Task: Create an interactive 3D model of a chemical molecule.
Action: Mouse moved to (126, 57)
Screenshot: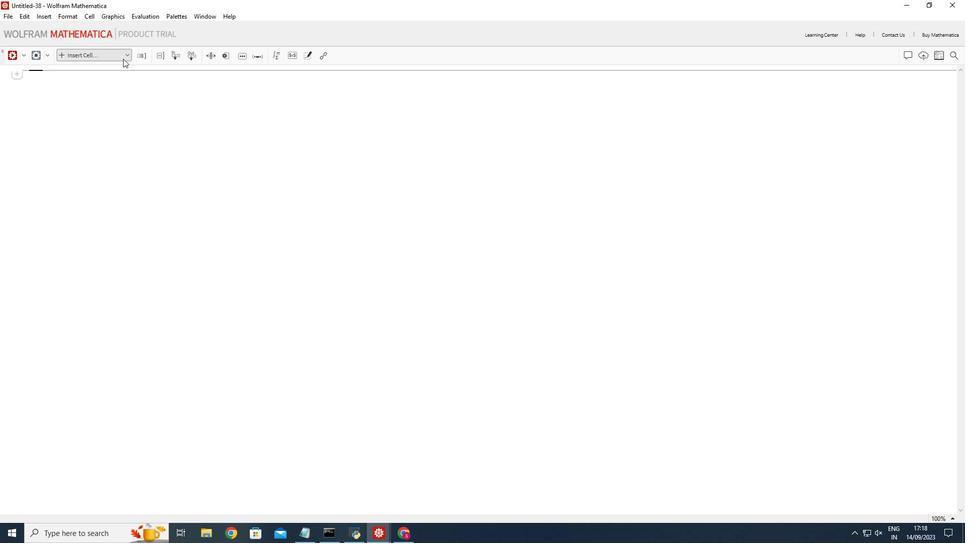 
Action: Mouse pressed left at (126, 57)
Screenshot: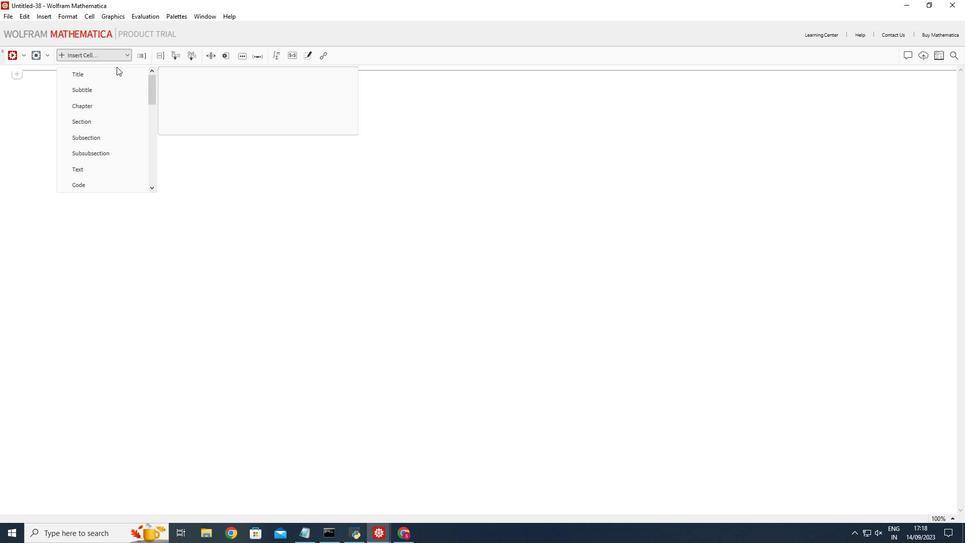 
Action: Mouse moved to (80, 72)
Screenshot: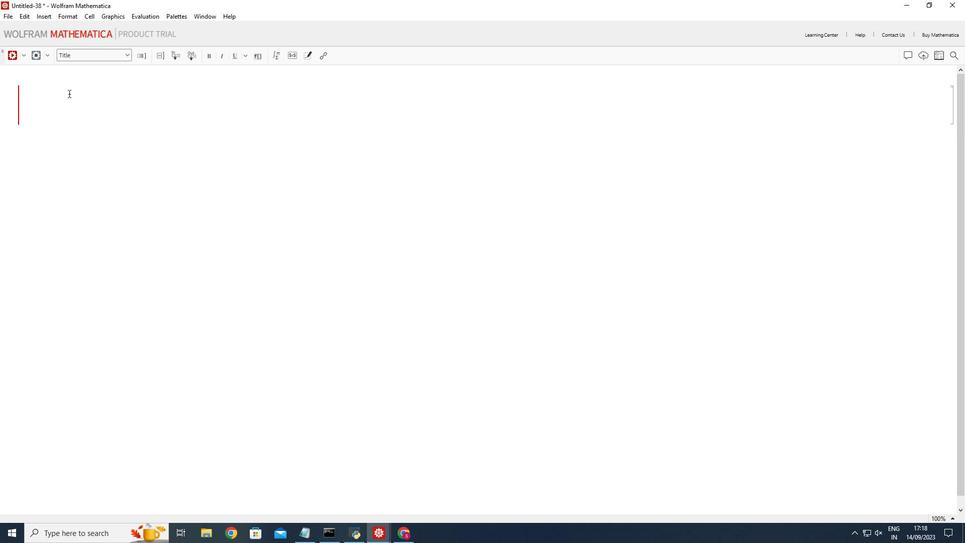 
Action: Mouse pressed left at (80, 72)
Screenshot: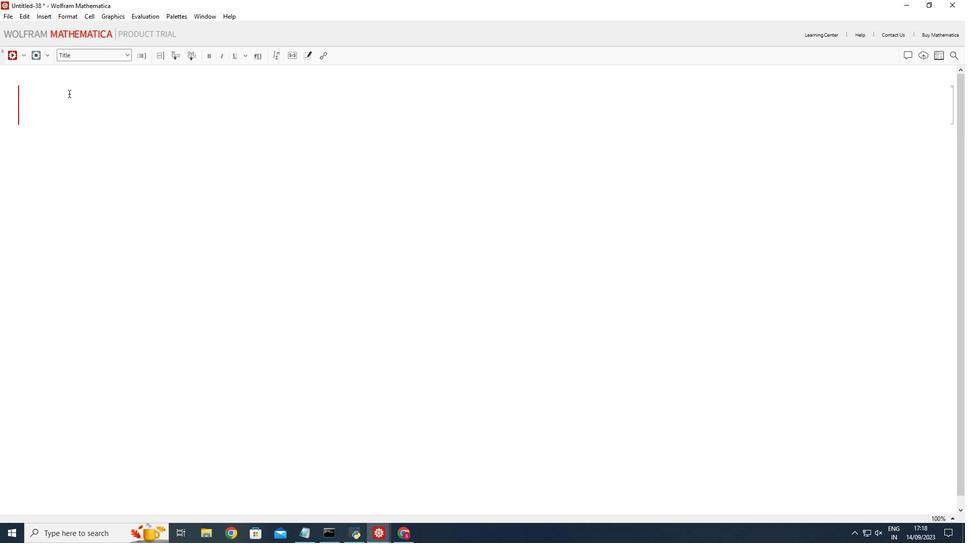 
Action: Mouse moved to (69, 94)
Screenshot: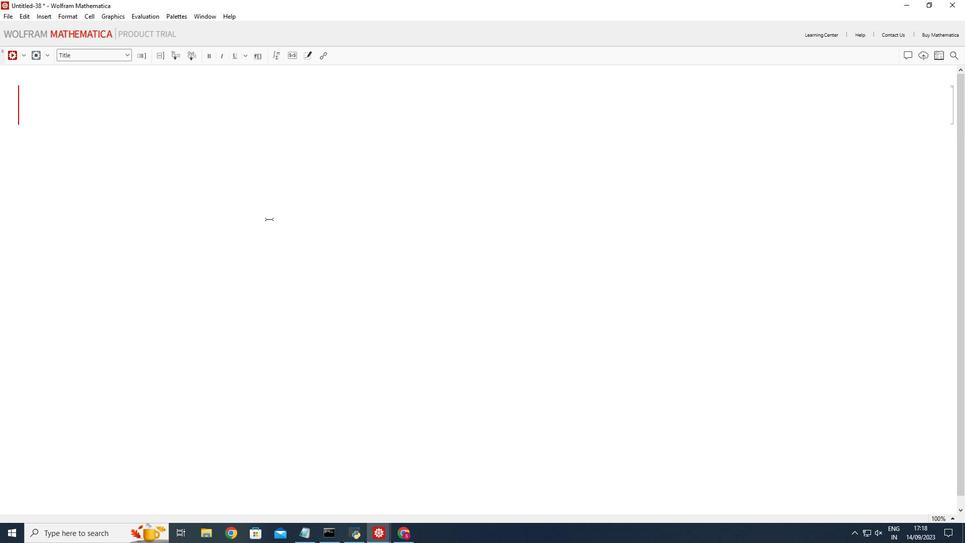 
Action: Mouse pressed left at (69, 94)
Screenshot: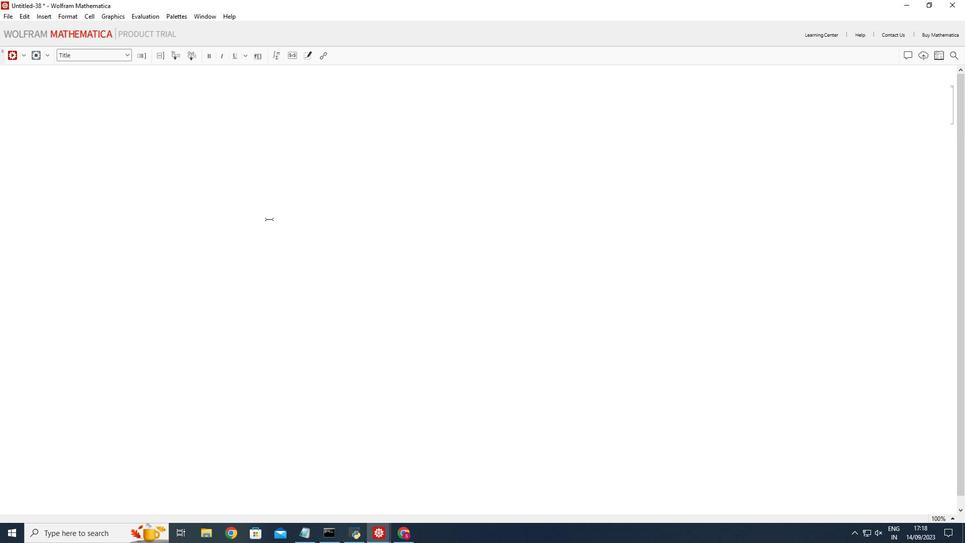 
Action: Mouse moved to (269, 219)
Screenshot: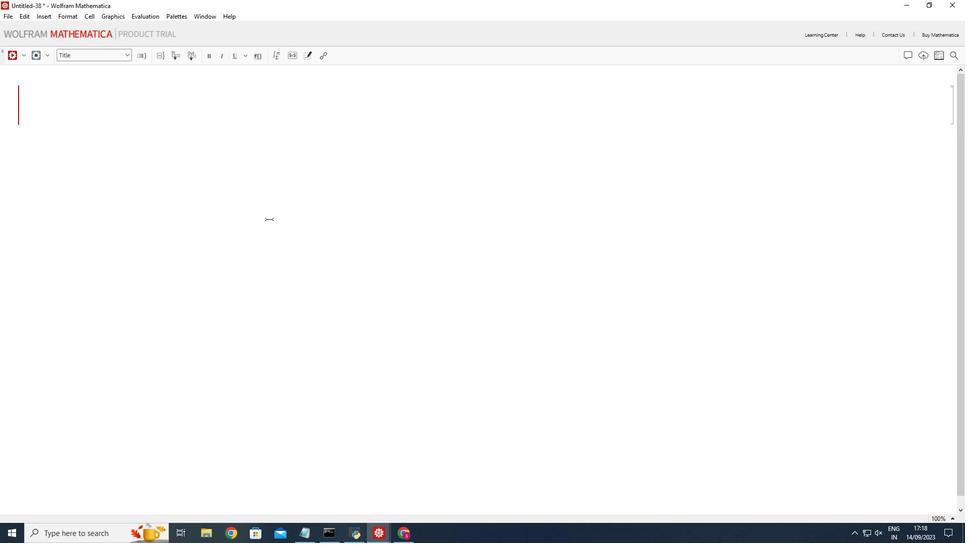 
Action: Key pressed <Key.shift_r>#<Key.shift_r>D<Key.backspace><Key.backspace>3<Key.shift_r>D<Key.space>model<Key.space>of<Key.space>a<Key.space>chemical<Key.space>molecule
Screenshot: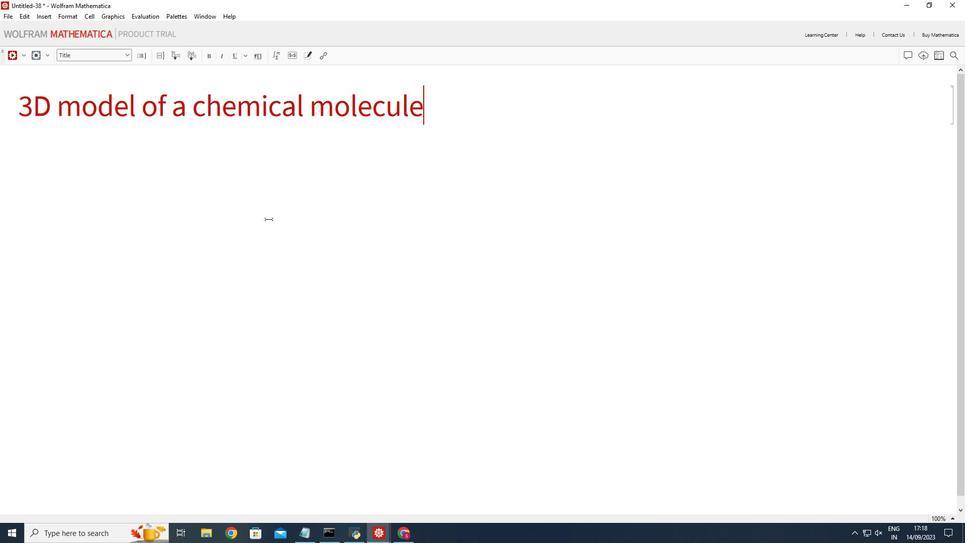 
Action: Mouse scrolled (269, 219) with delta (0, 0)
Screenshot: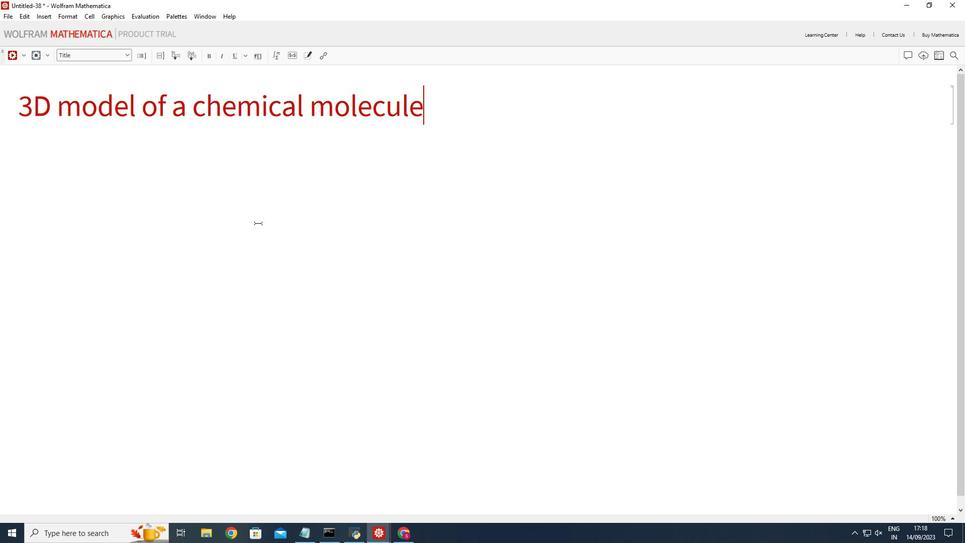
Action: Mouse moved to (241, 222)
Screenshot: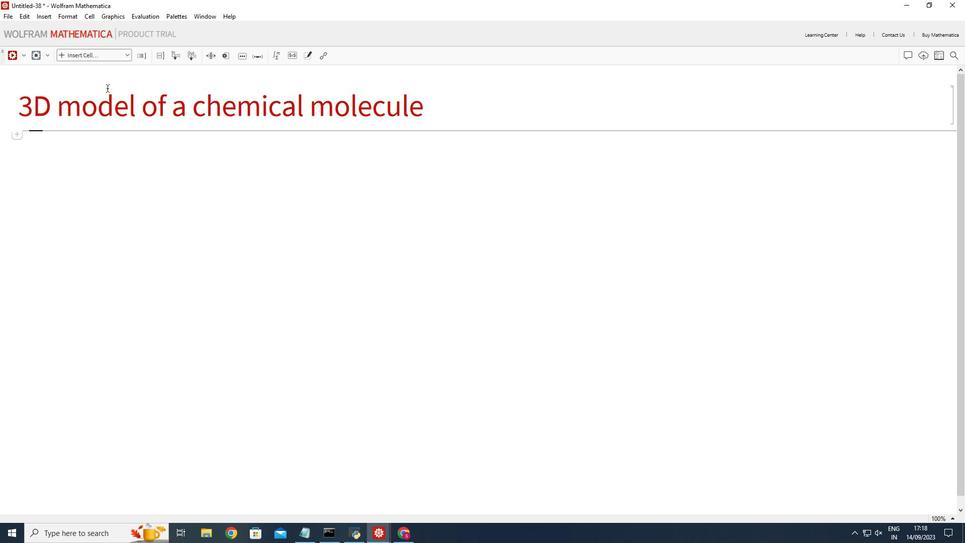 
Action: Mouse pressed left at (241, 222)
Screenshot: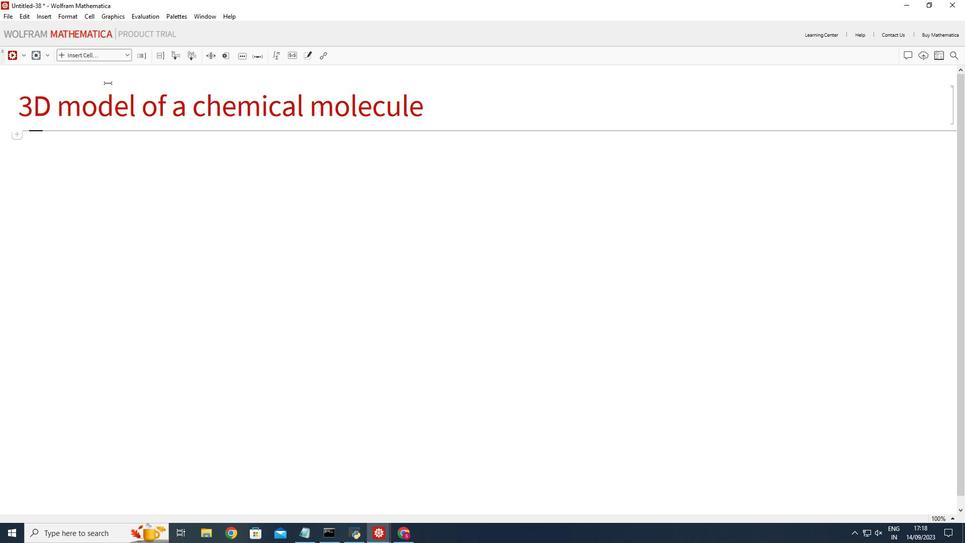
Action: Mouse moved to (129, 55)
Screenshot: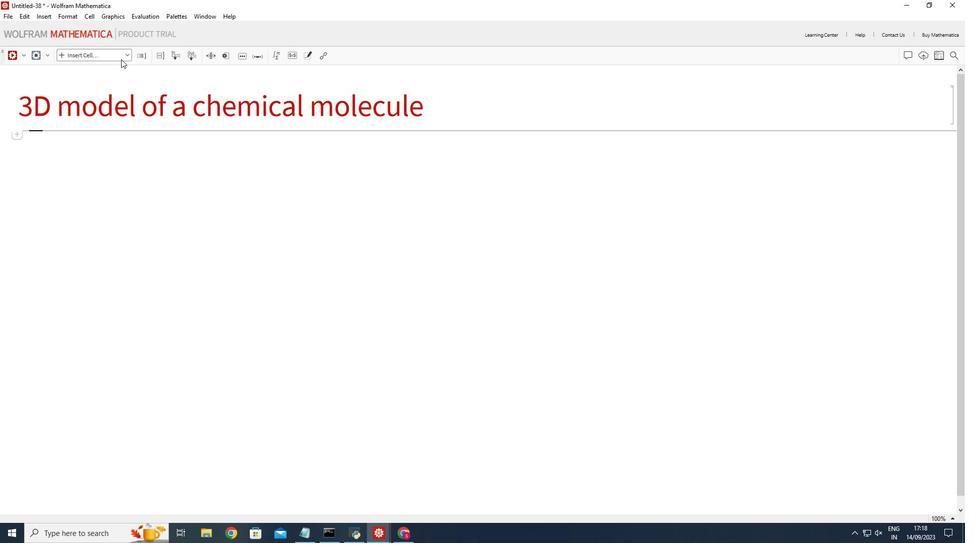 
Action: Mouse pressed left at (129, 55)
Screenshot: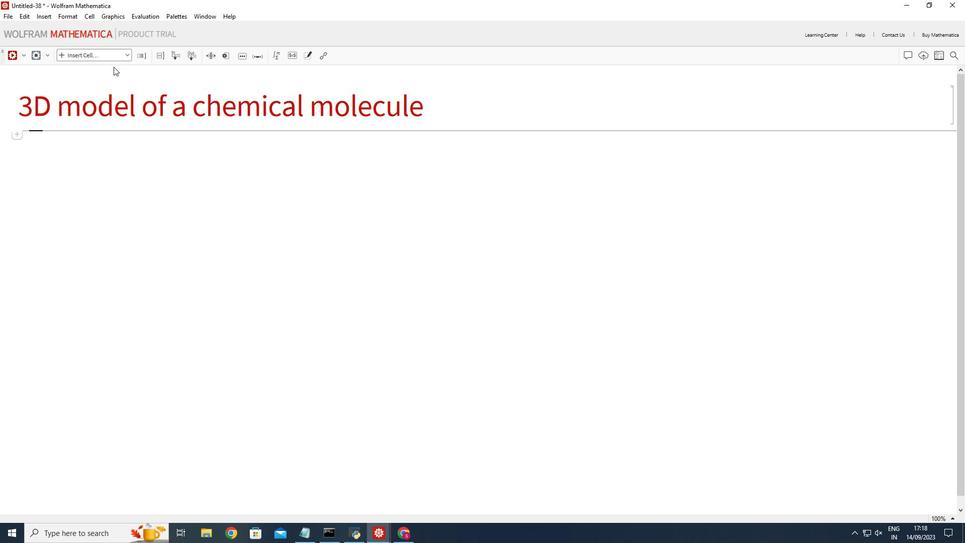 
Action: Mouse moved to (88, 182)
Screenshot: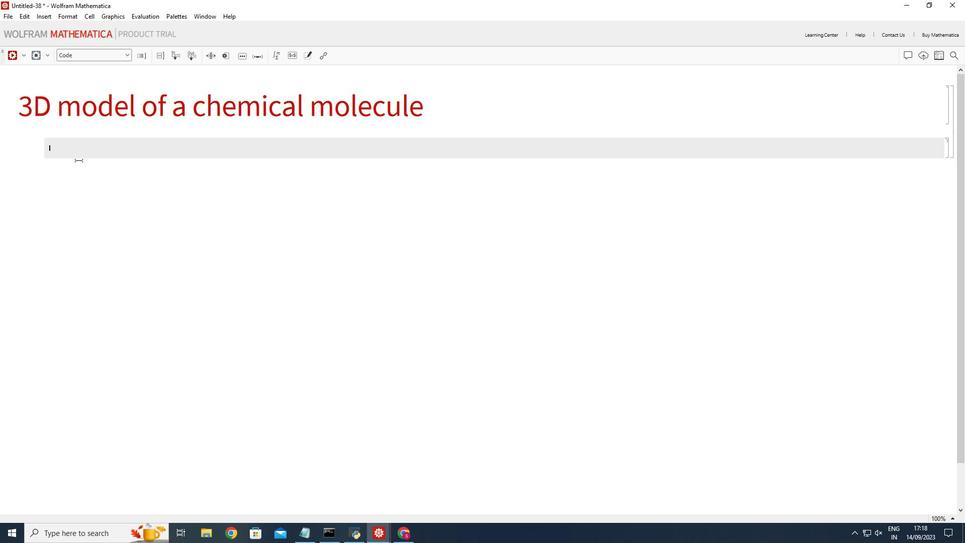
Action: Mouse pressed left at (88, 182)
Screenshot: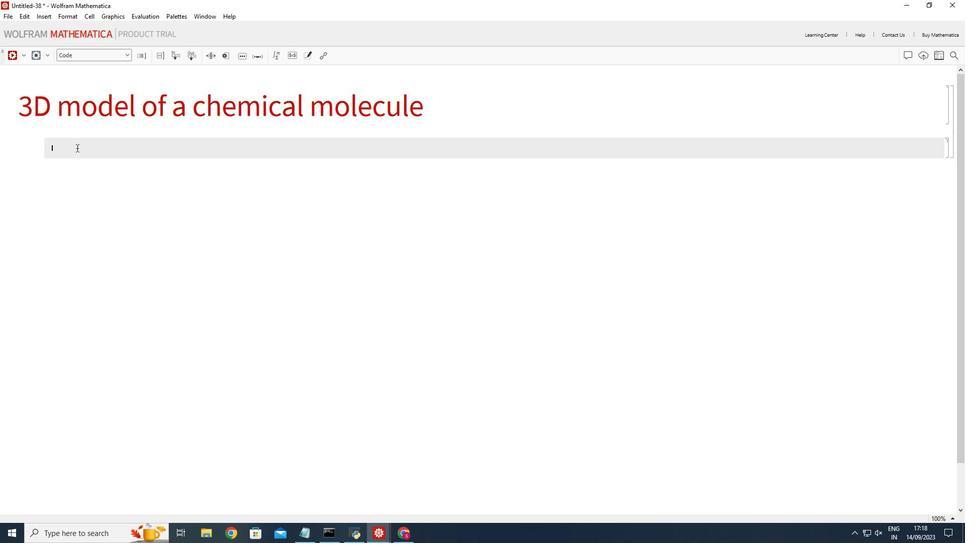 
Action: Mouse moved to (77, 148)
Screenshot: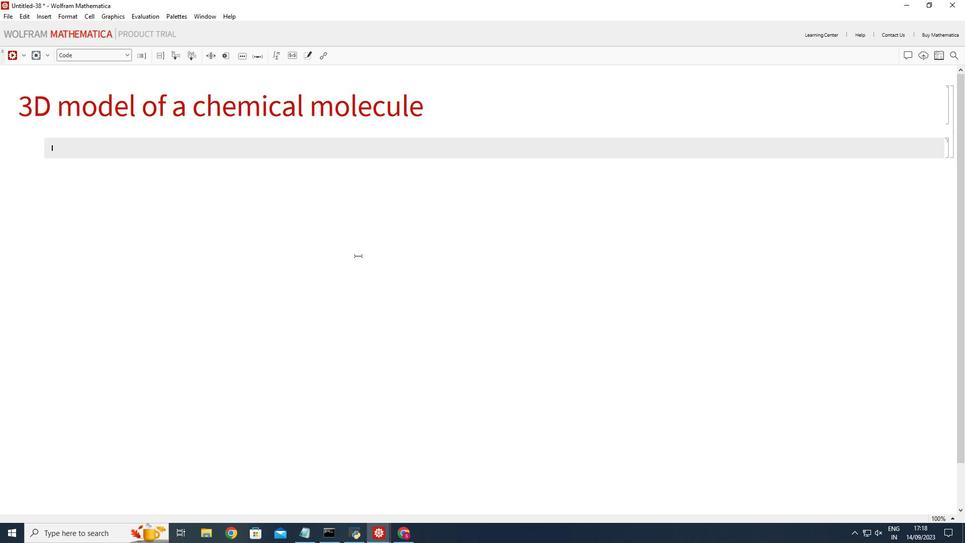 
Action: Mouse pressed left at (77, 148)
Screenshot: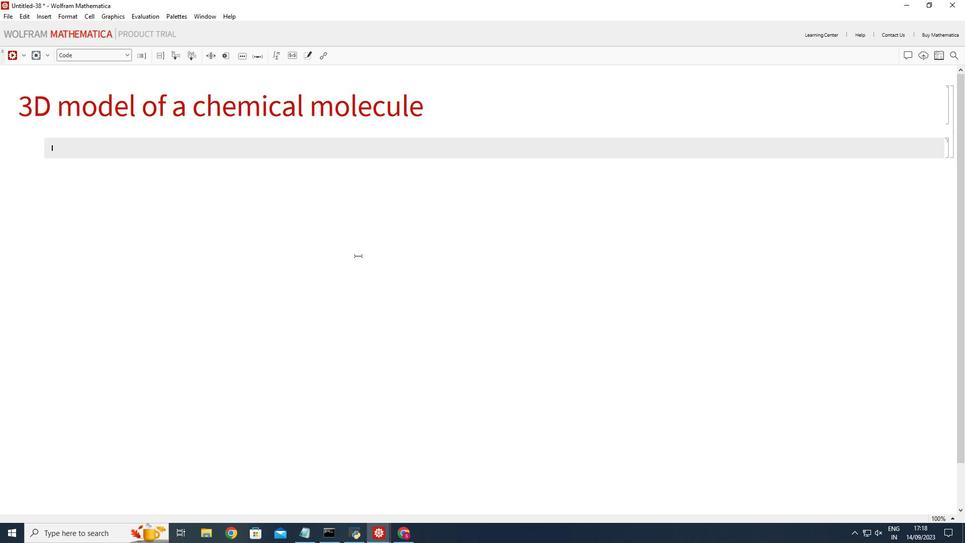
Action: Mouse moved to (358, 255)
Screenshot: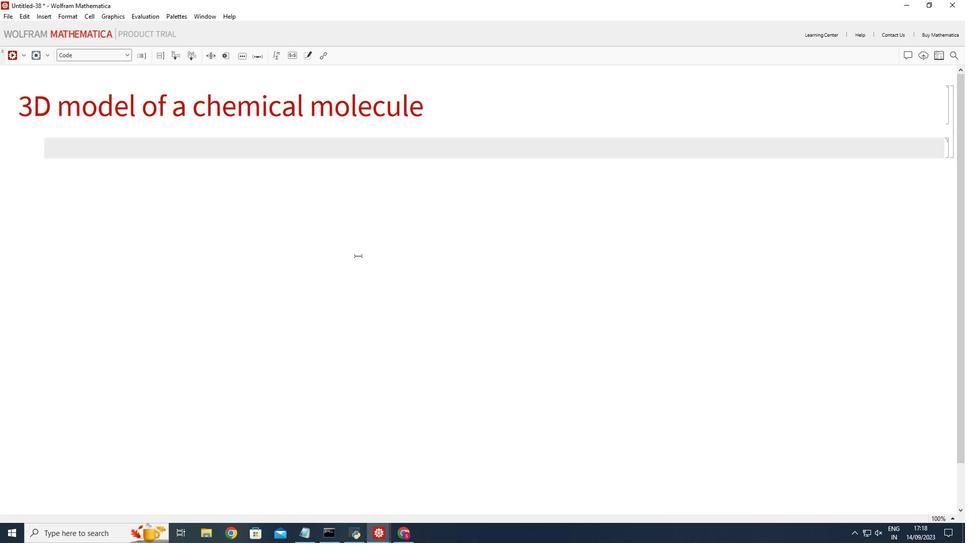 
Action: Key pressed <Key.shift_r>Molecule<Key.shift_r>Plot3<Key.shift_r>D<Key.enter>[<Key.shift_r><Key.shift_r><Key.shift_r><Key.shift_r>Molecule[<Key.shift_r><Key.shift_r>"<Key.shift_r>N<Key.shift_r>C<Key.caps_lock>=<Key.left><Key.shift_r>(<Key.right>O<Key.shift_r>)C[C<Key.shift_r>@H]<Key.shift_r>(C<Key.shift_r>(=0<Key.shift_r>)O<Key.shift_r>)N<Key.right><Key.right><Key.right><Key.shift_r><Key.enter>
Screenshot: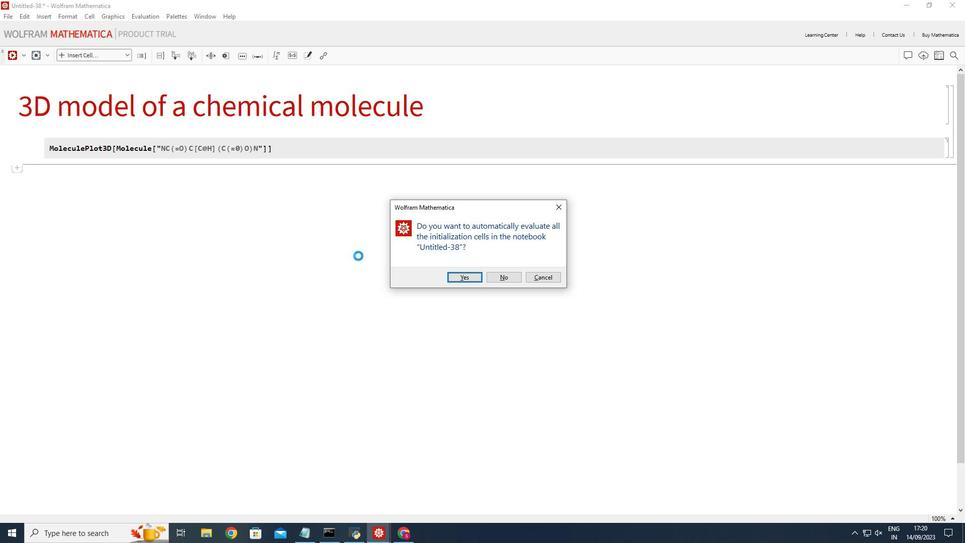 
Action: Mouse moved to (458, 274)
Screenshot: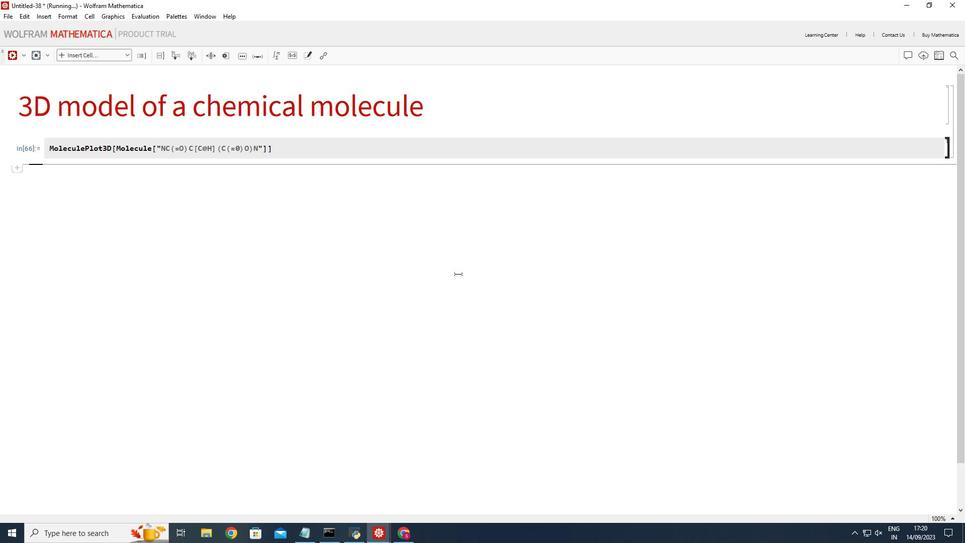 
Action: Mouse pressed left at (458, 274)
Screenshot: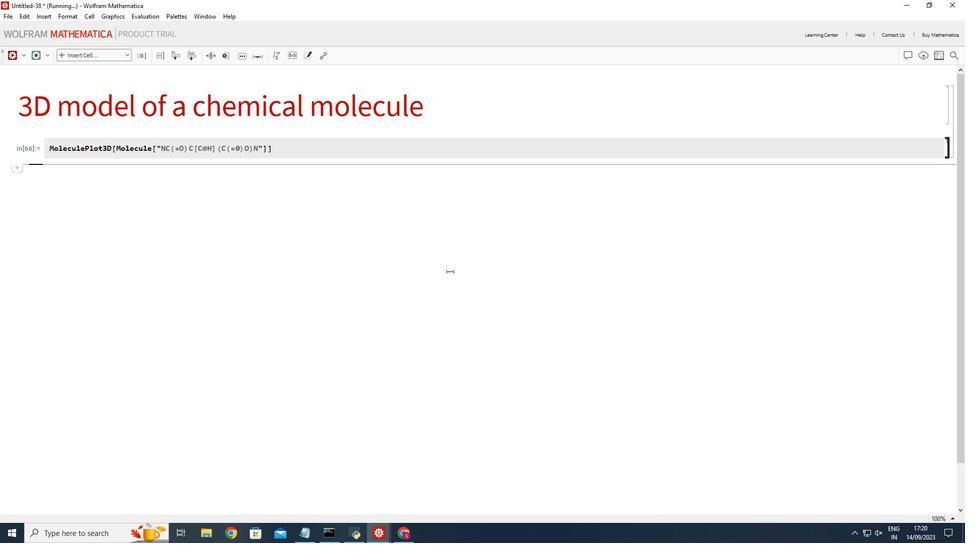 
Action: Mouse moved to (173, 146)
Screenshot: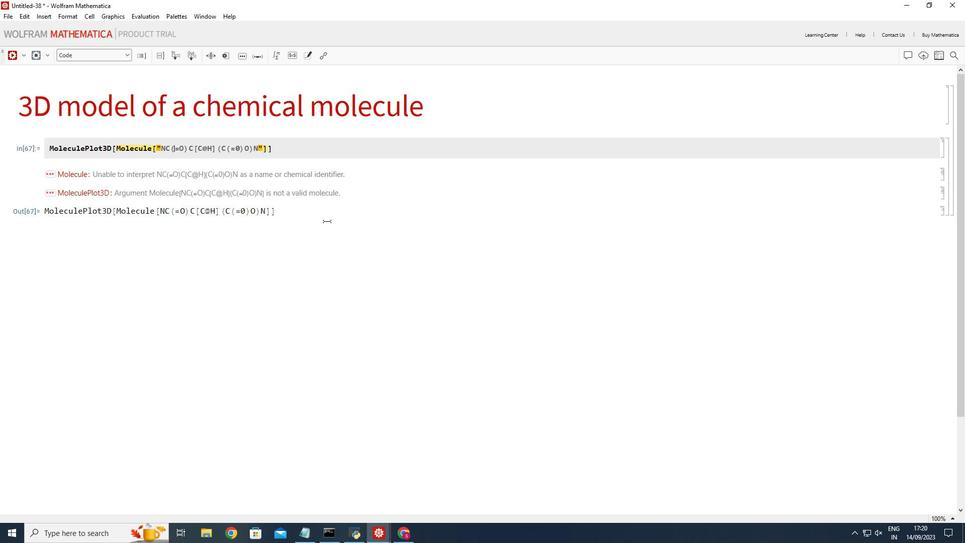 
Action: Mouse pressed left at (173, 146)
Screenshot: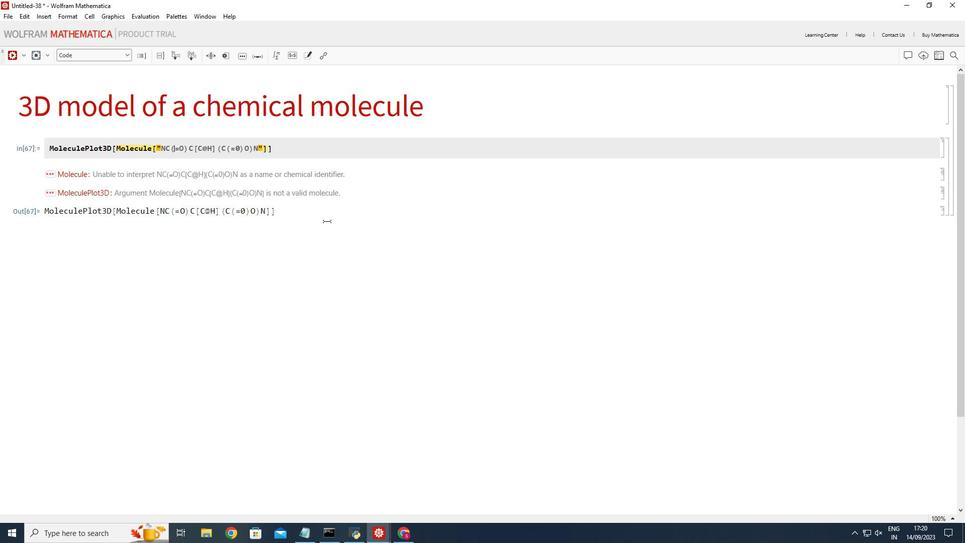 
Action: Mouse moved to (327, 221)
Screenshot: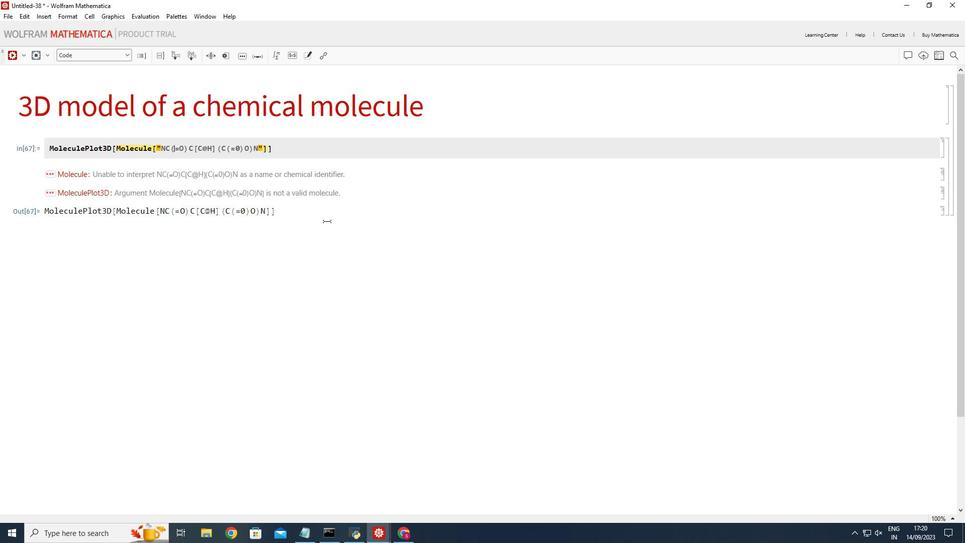 
Action: Key pressed <Key.right><Key.right><Key.right><Key.right><Key.right><Key.left><Key.right><Key.right><Key.right><Key.right><Key.right><Key.right><Key.right><Key.right><Key.right><Key.right><Key.backspace>O<Key.right><Key.right><Key.right><Key.right><Key.right>
Screenshot: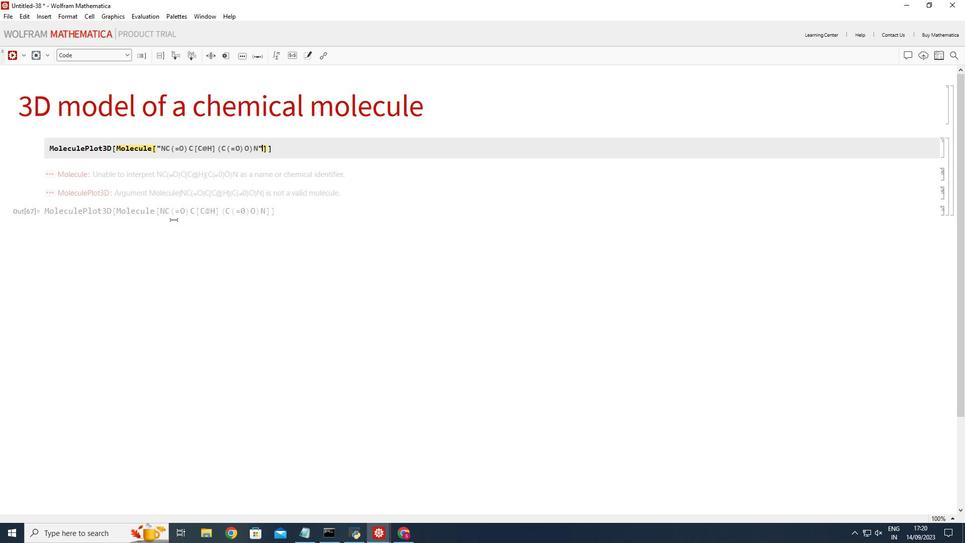 
Action: Mouse moved to (303, 154)
Screenshot: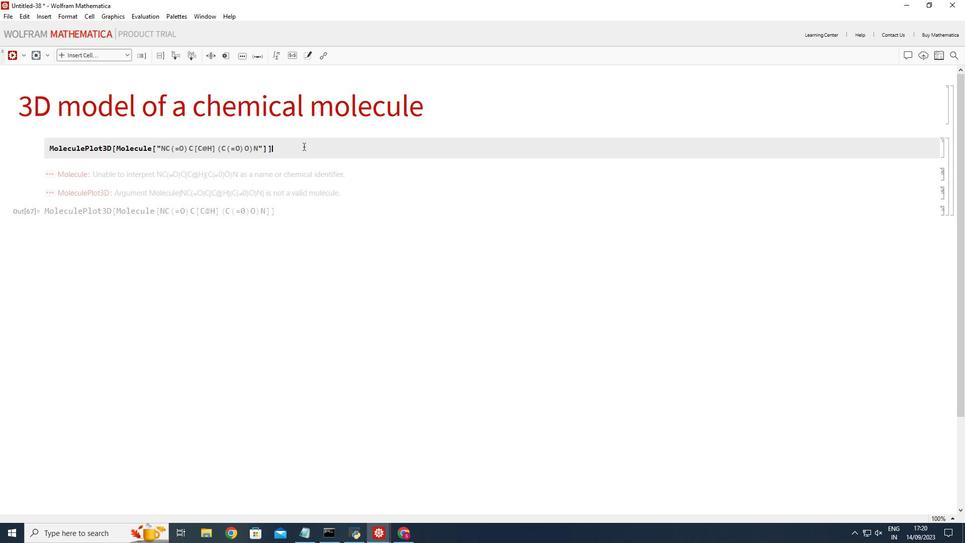 
Action: Mouse pressed left at (303, 154)
Screenshot: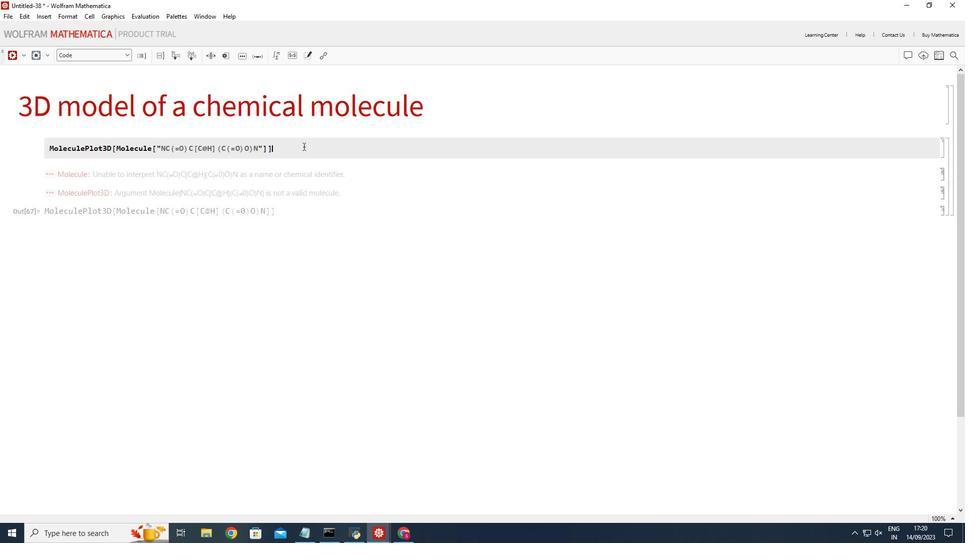 
Action: Mouse moved to (304, 146)
Screenshot: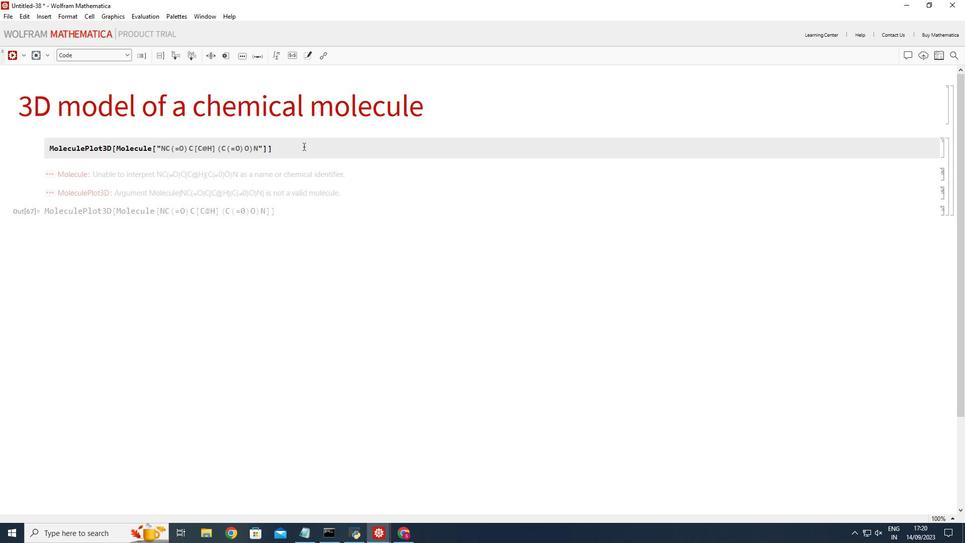 
Action: Mouse pressed left at (304, 146)
Screenshot: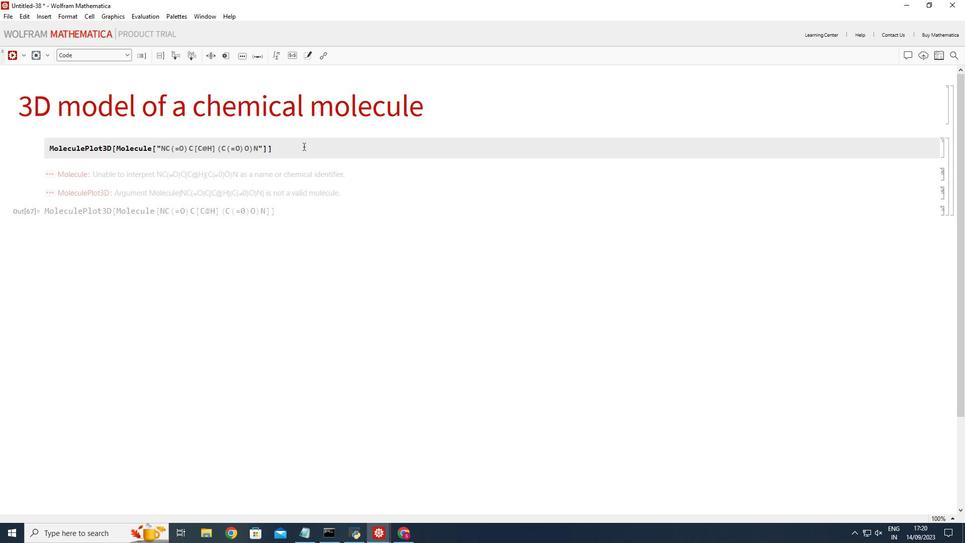 
Action: Key pressed <Key.shift_r><Key.enter>
Screenshot: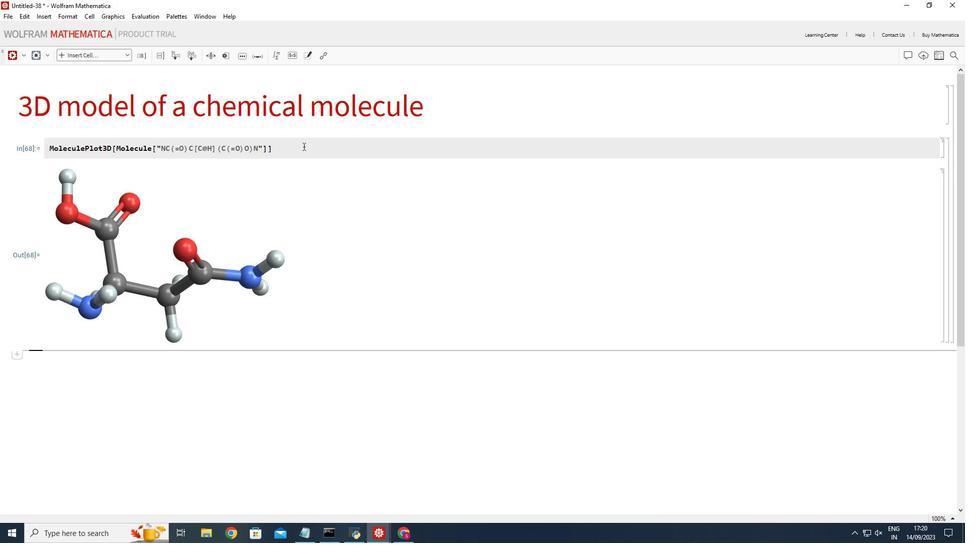 
Action: Mouse moved to (131, 291)
Screenshot: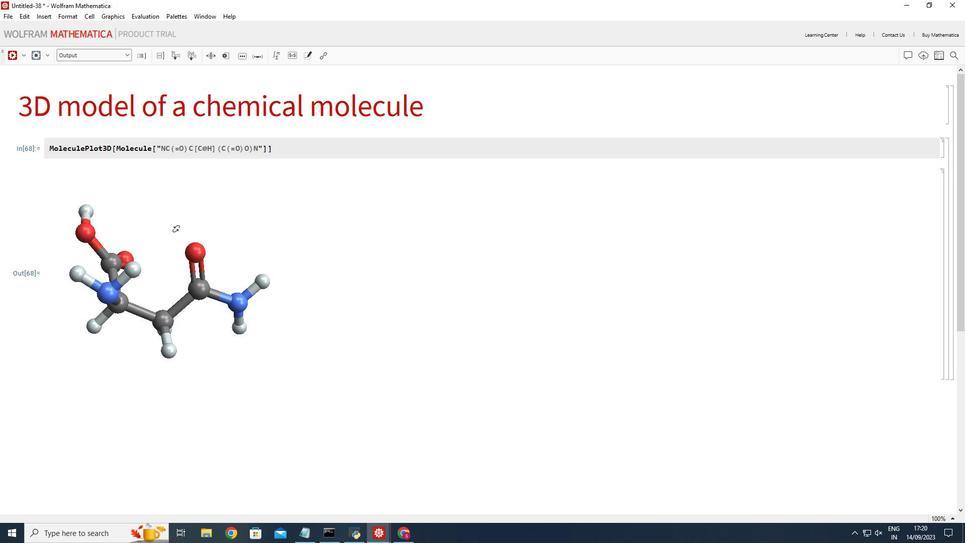 
Action: Mouse pressed left at (131, 291)
Screenshot: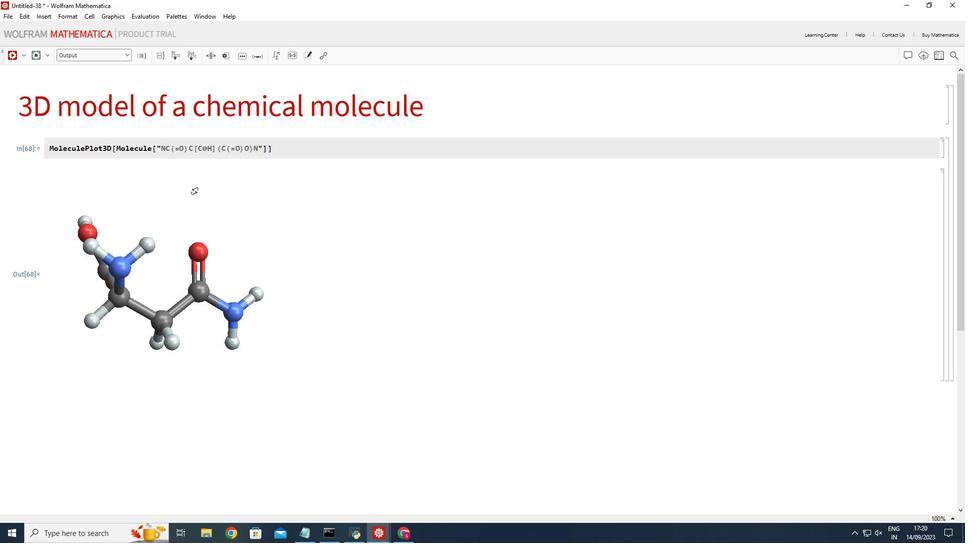 
Action: Mouse moved to (92, 247)
Screenshot: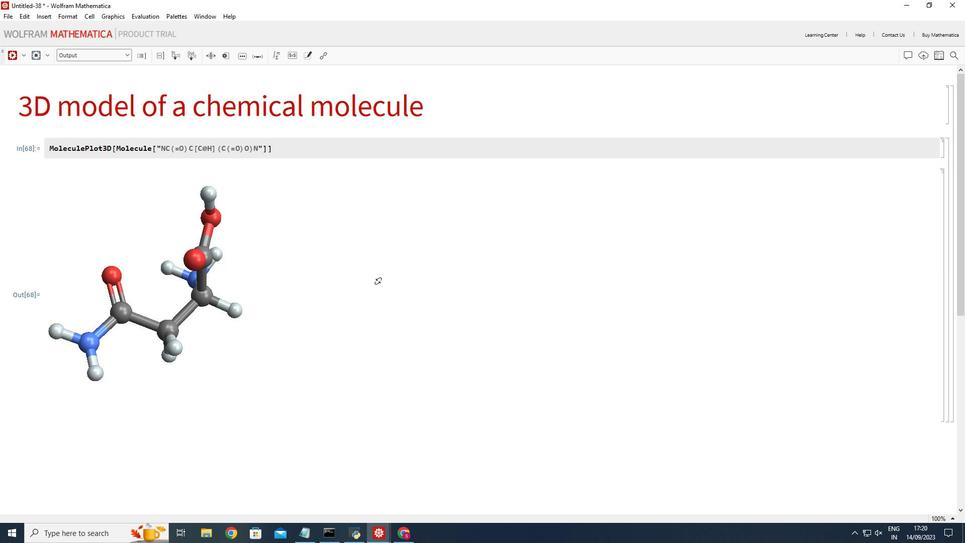 
Action: Mouse pressed left at (92, 247)
Screenshot: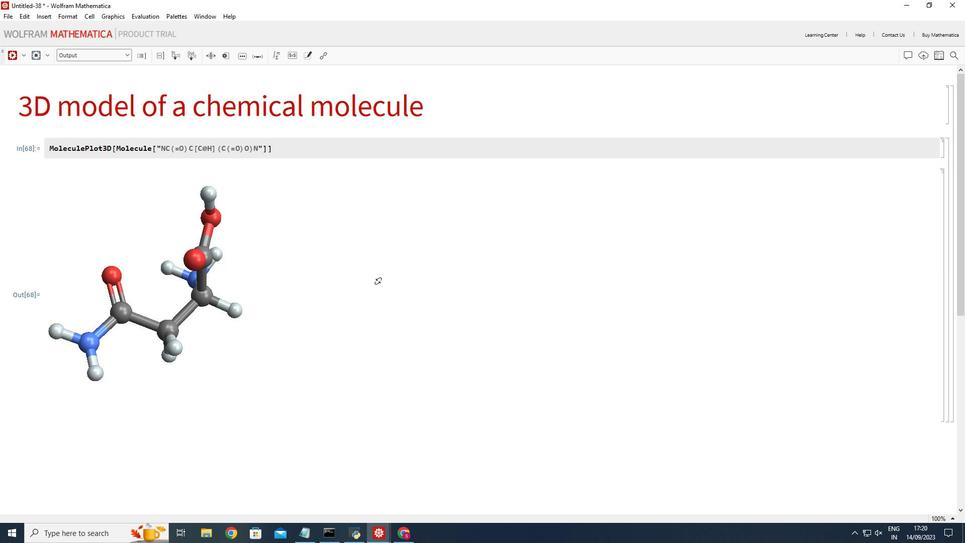 
Action: Mouse moved to (384, 381)
Screenshot: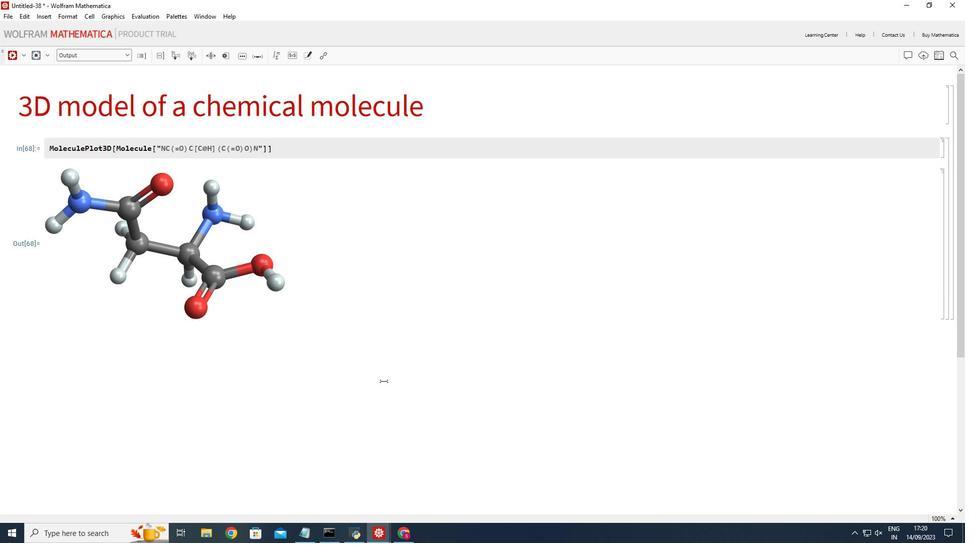 
